 Task: Add the action "remove the label yellow" from the card at to do list.
Action: Mouse pressed left at (865, 247)
Screenshot: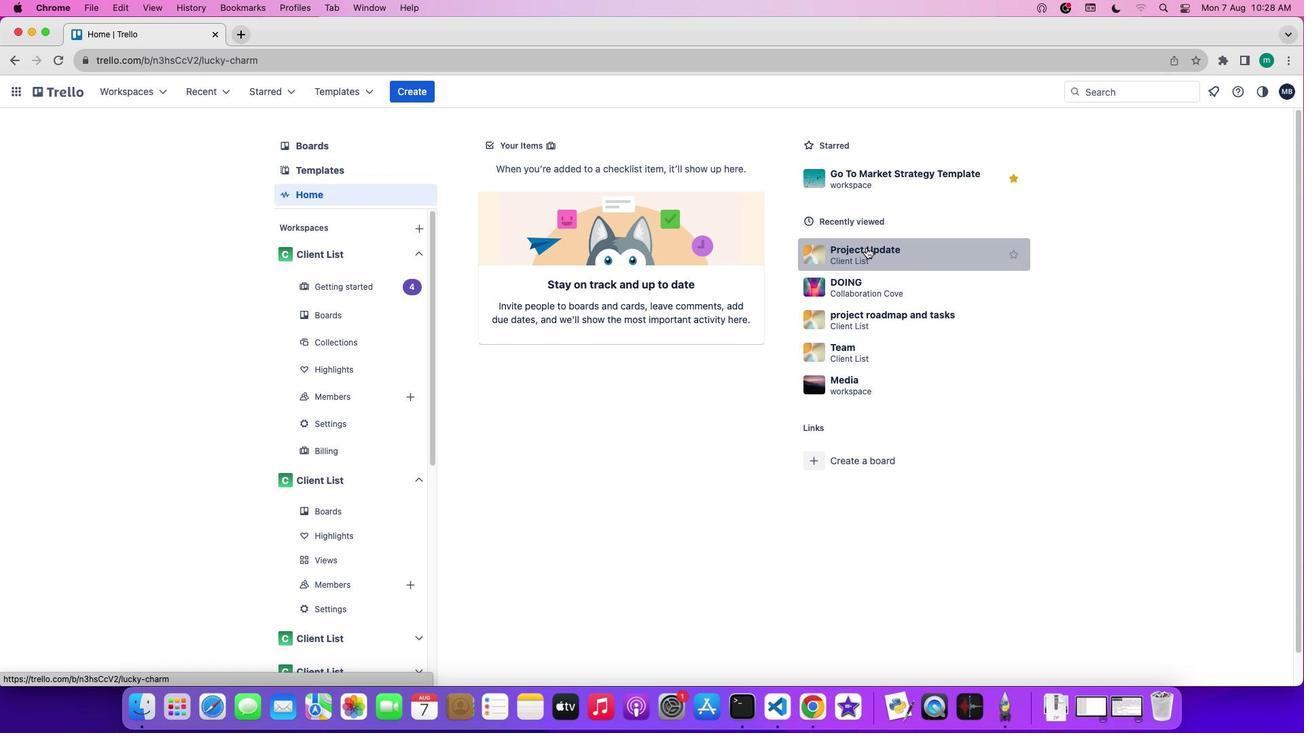 
Action: Mouse moved to (354, 192)
Screenshot: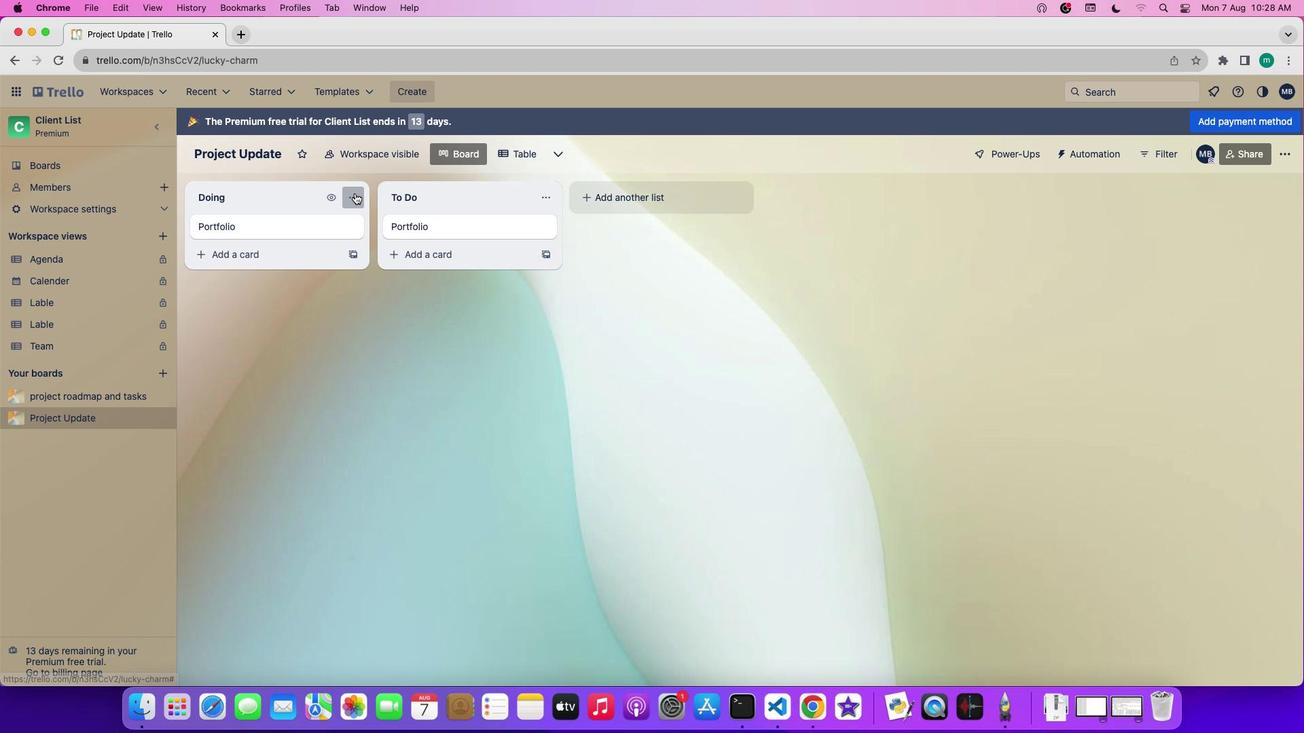 
Action: Mouse pressed left at (354, 192)
Screenshot: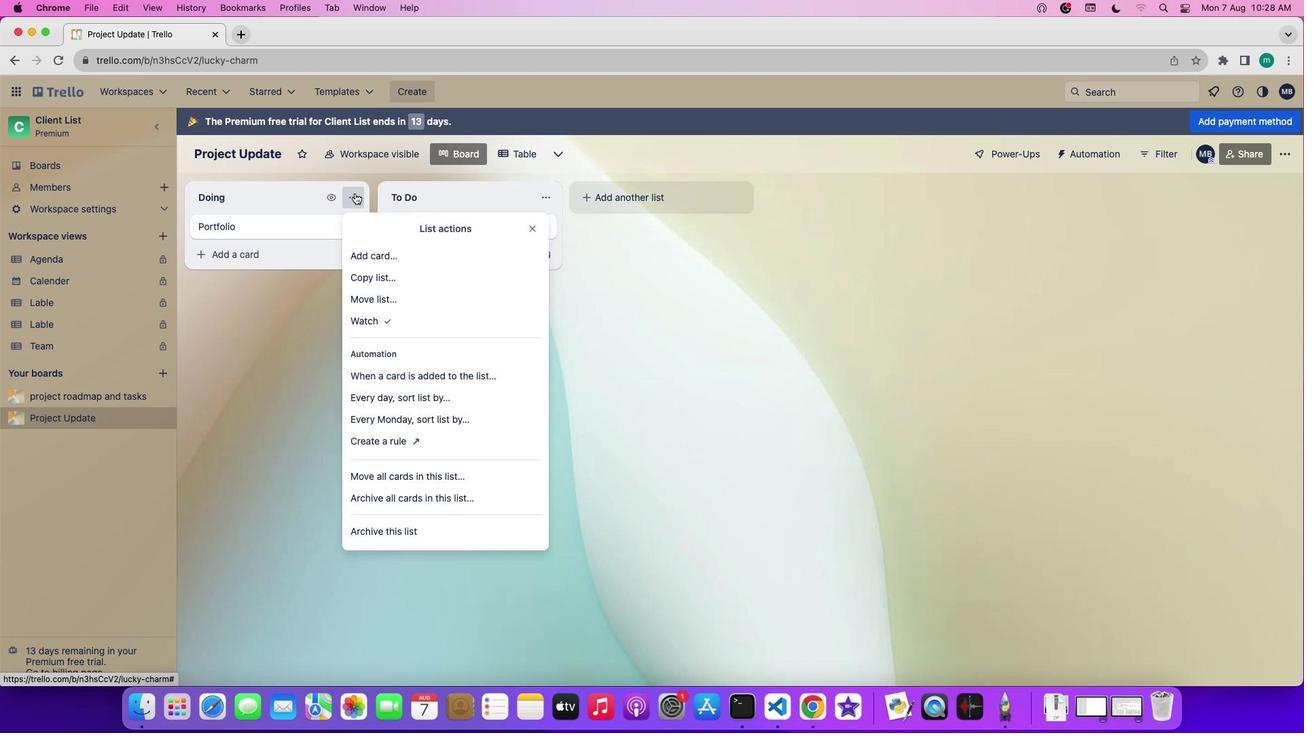 
Action: Mouse moved to (402, 373)
Screenshot: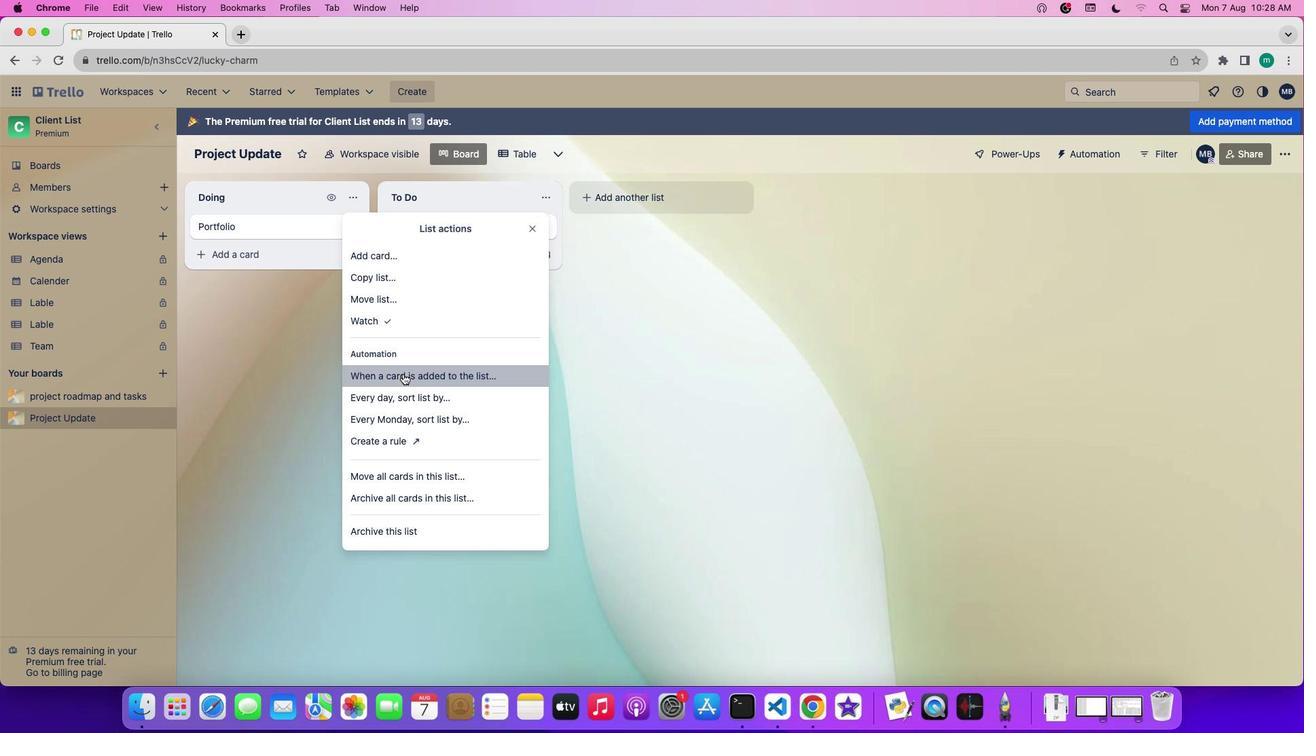 
Action: Mouse pressed left at (402, 373)
Screenshot: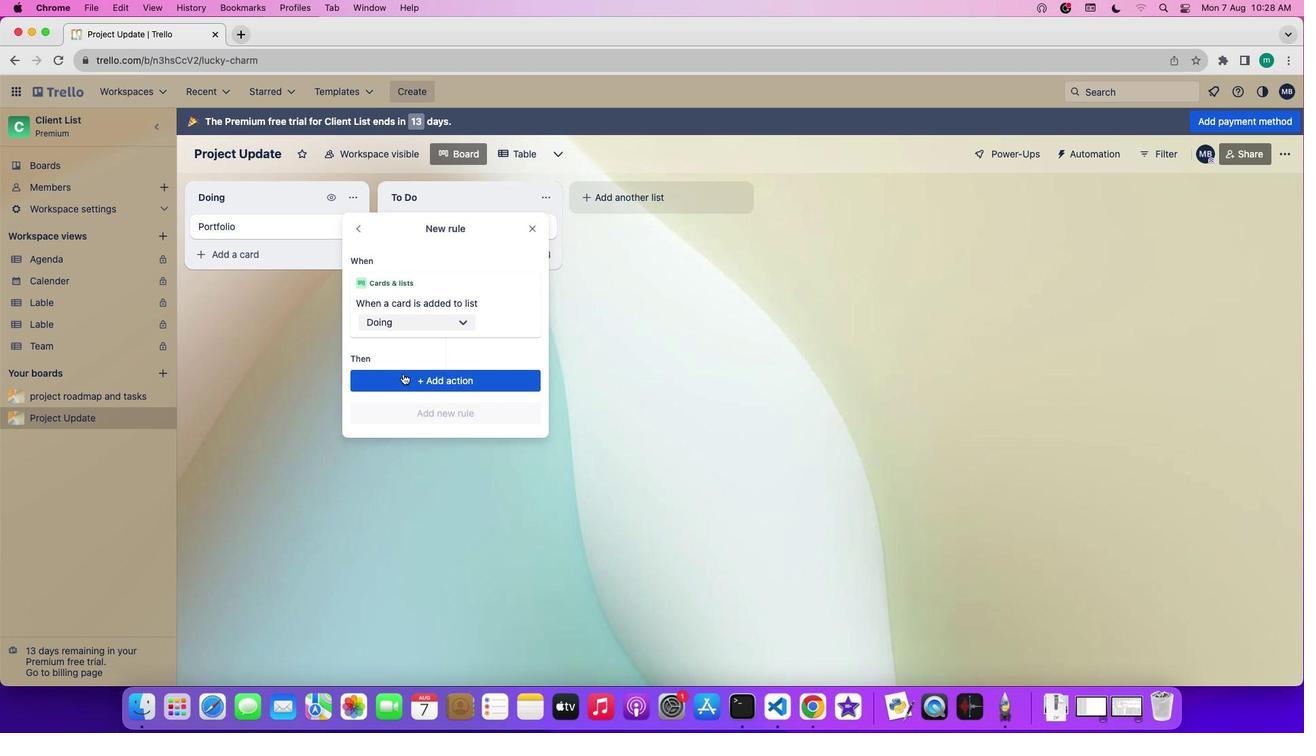 
Action: Mouse moved to (439, 376)
Screenshot: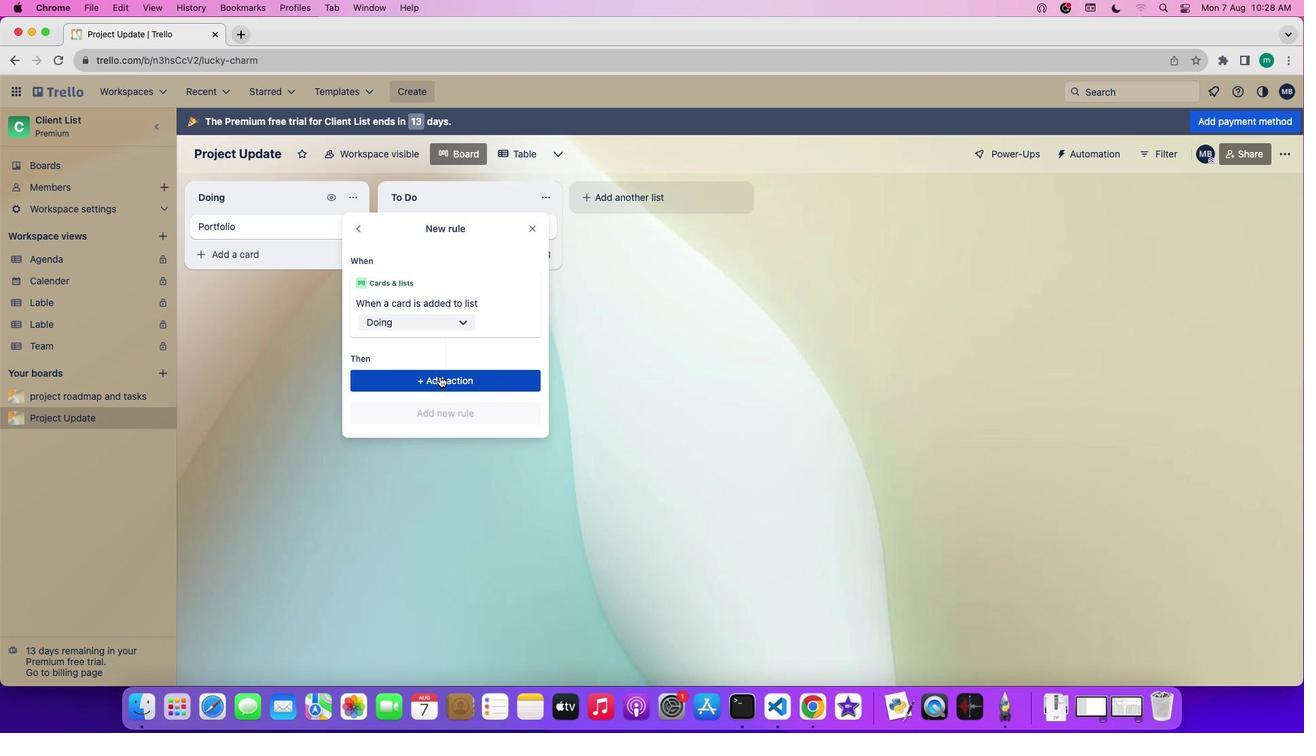
Action: Mouse pressed left at (439, 376)
Screenshot: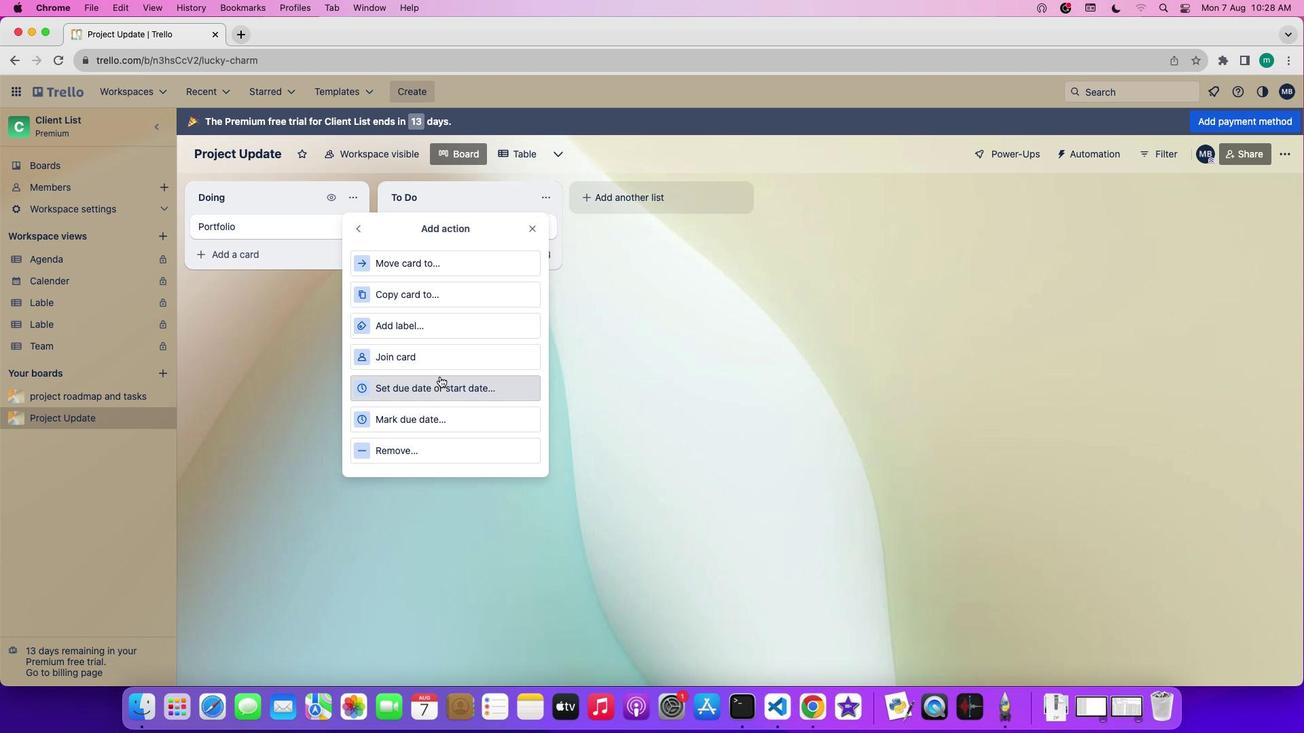 
Action: Mouse moved to (453, 448)
Screenshot: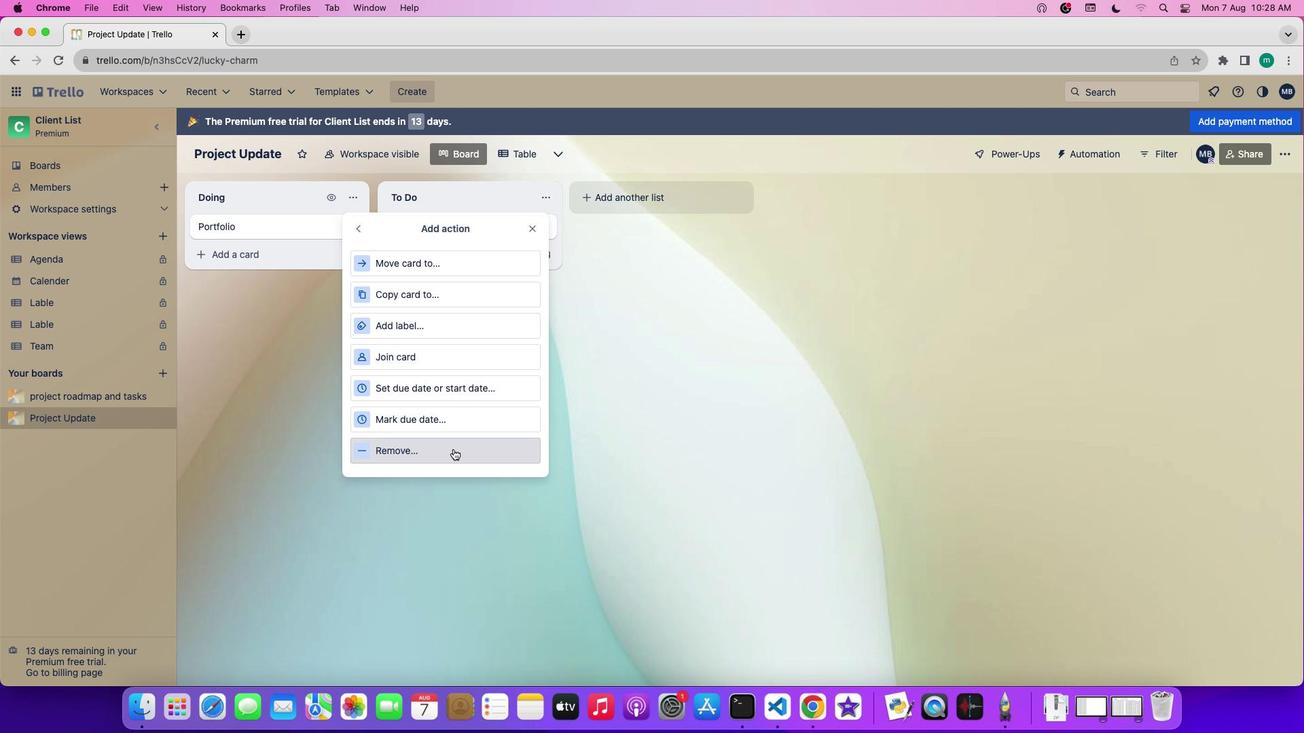 
Action: Mouse pressed left at (453, 448)
Screenshot: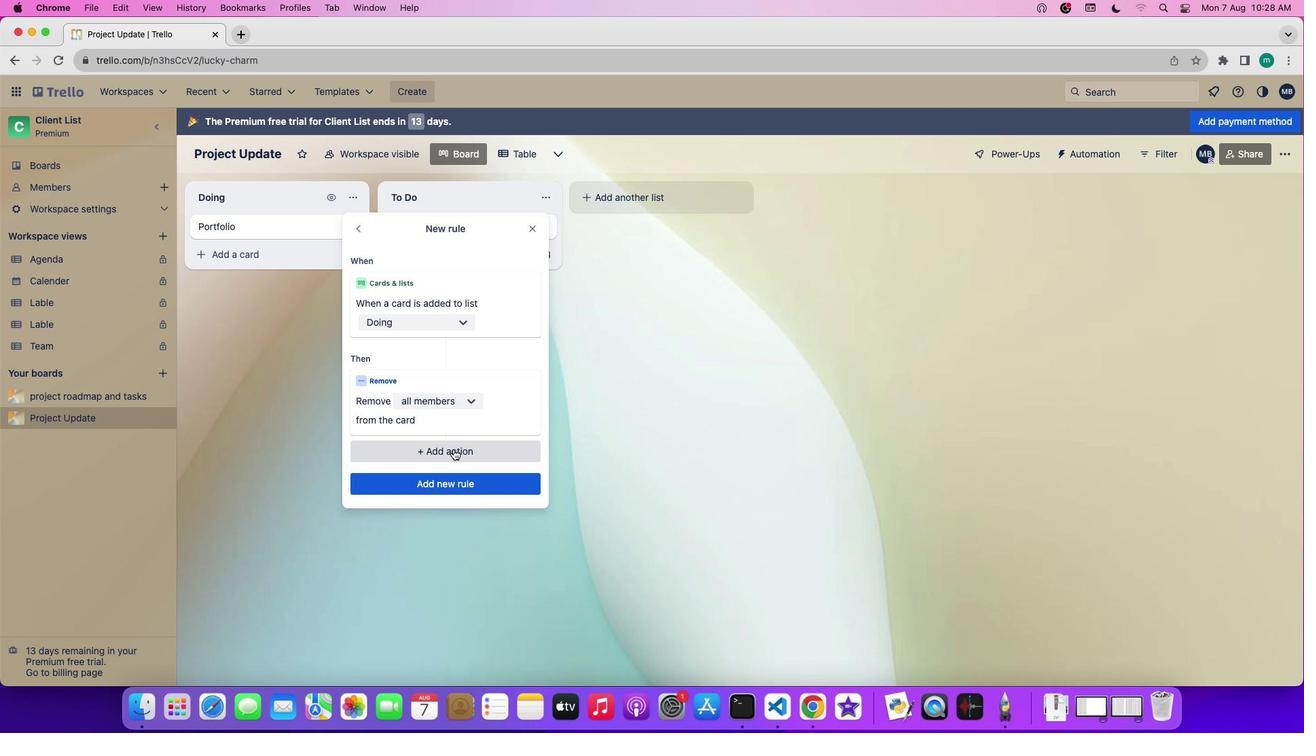 
Action: Mouse moved to (439, 324)
Screenshot: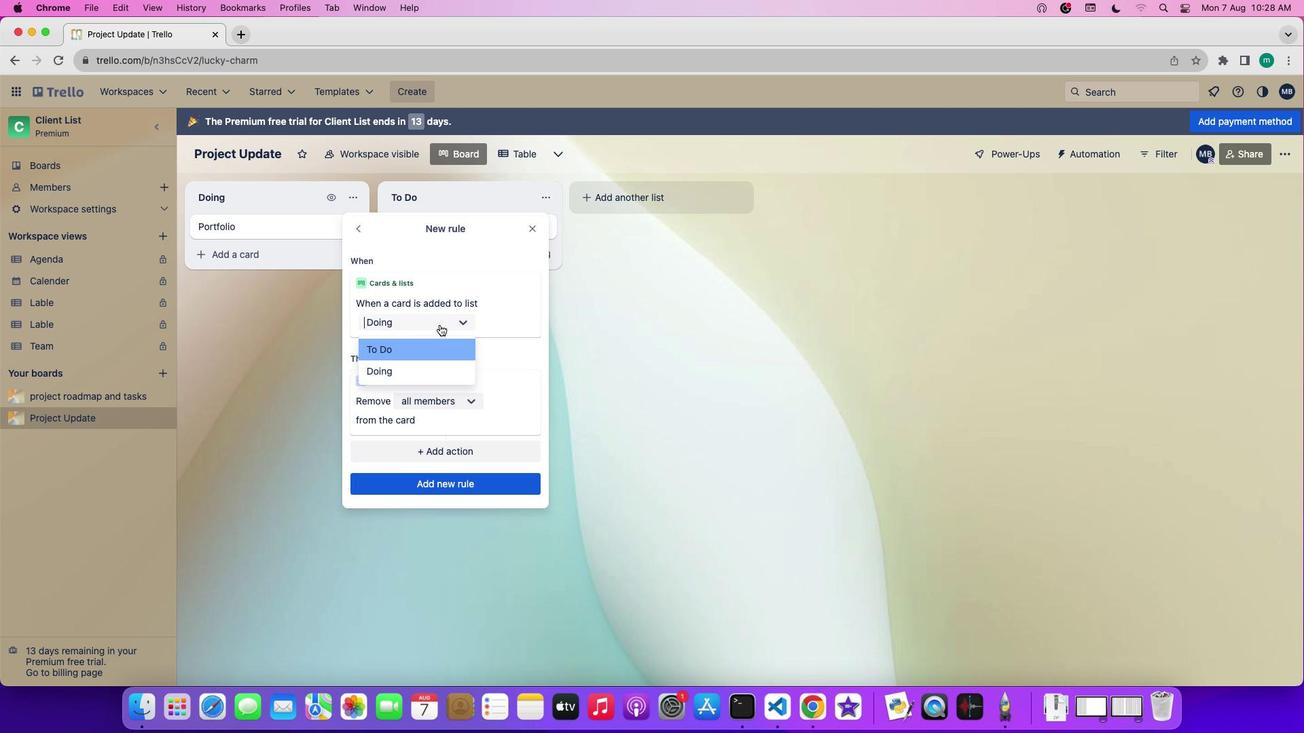 
Action: Mouse pressed left at (439, 324)
Screenshot: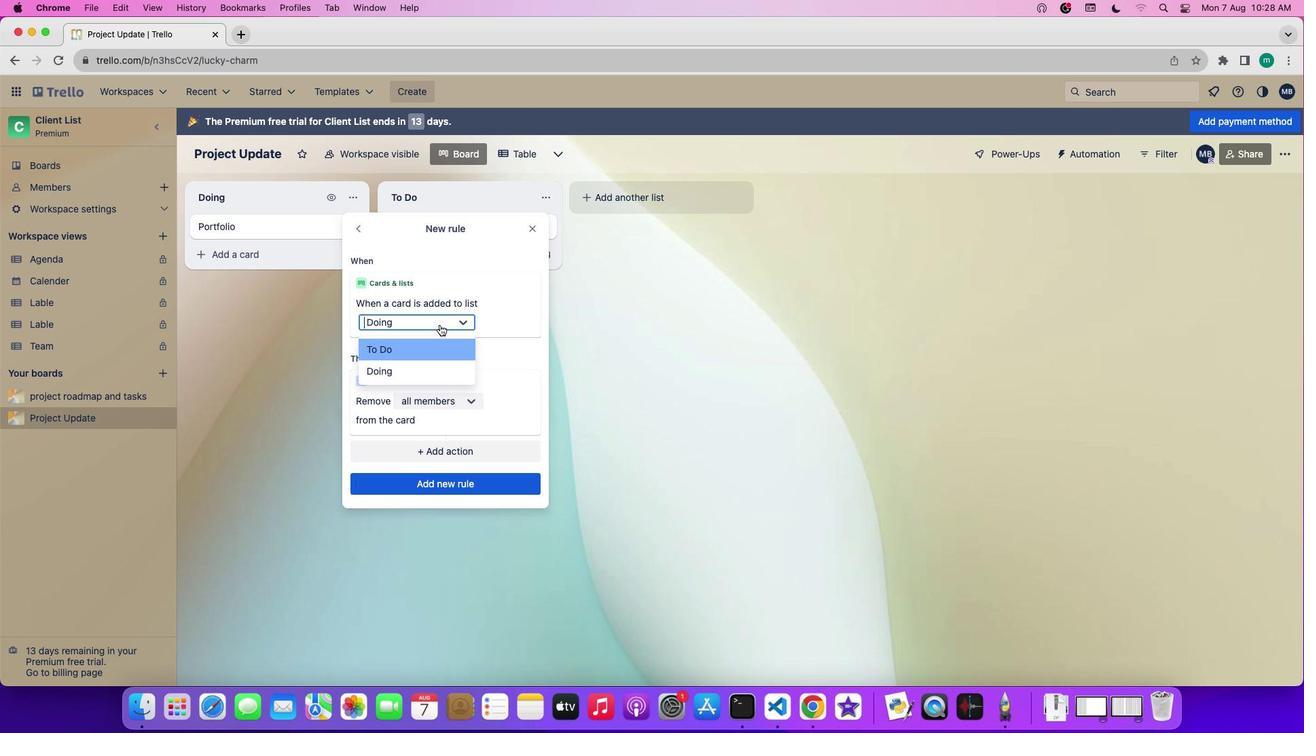 
Action: Mouse moved to (433, 350)
Screenshot: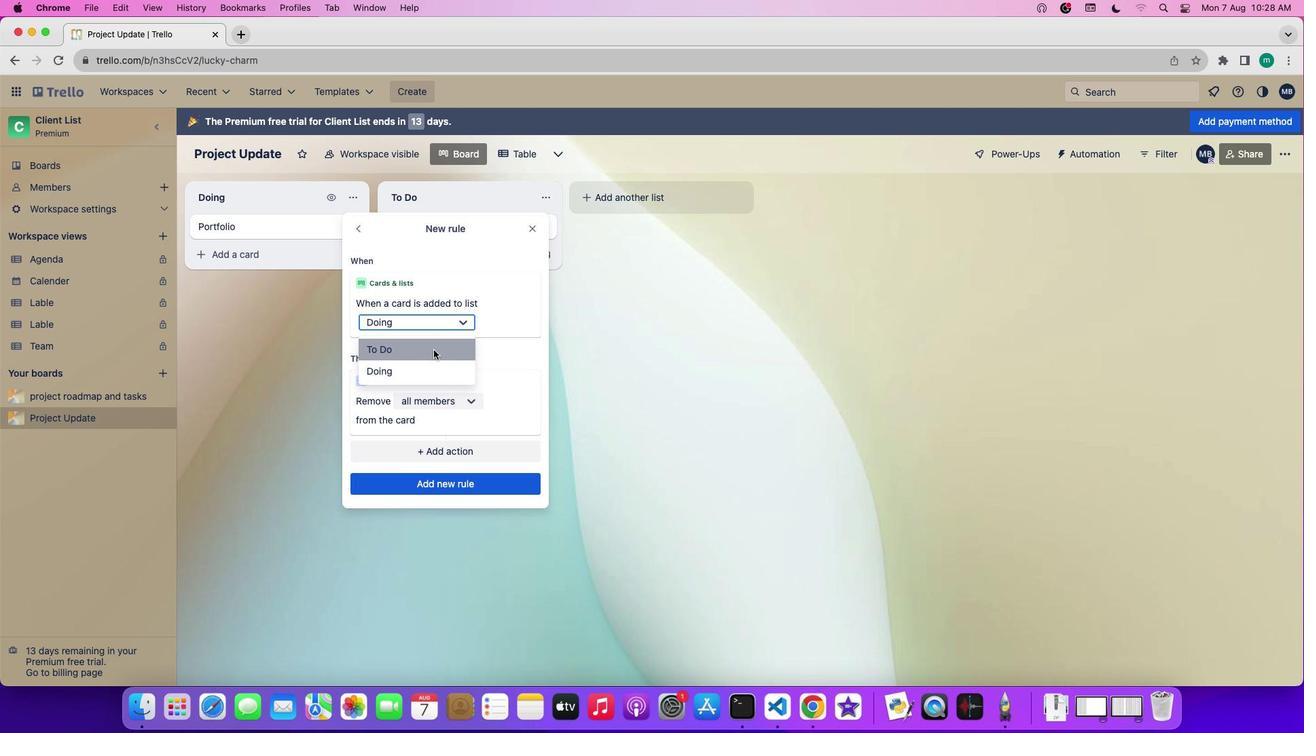 
Action: Mouse pressed left at (433, 350)
Screenshot: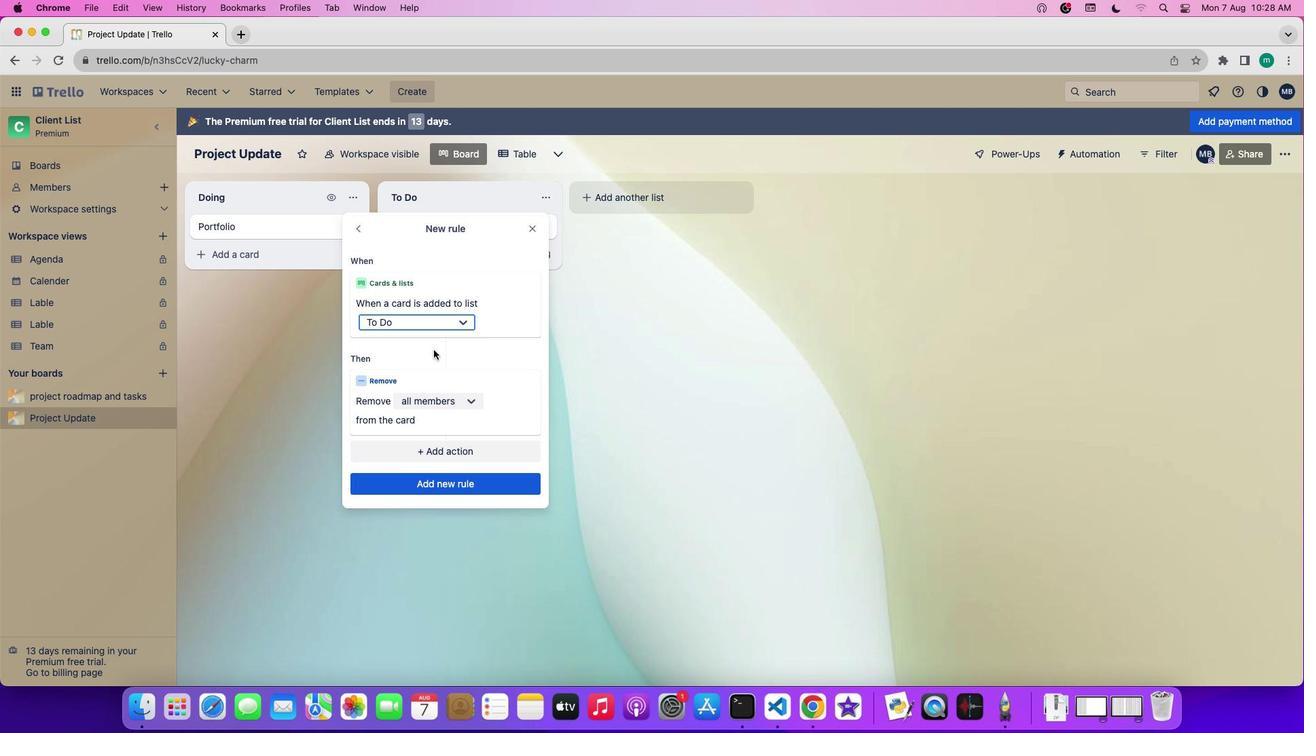 
Action: Mouse moved to (460, 404)
Screenshot: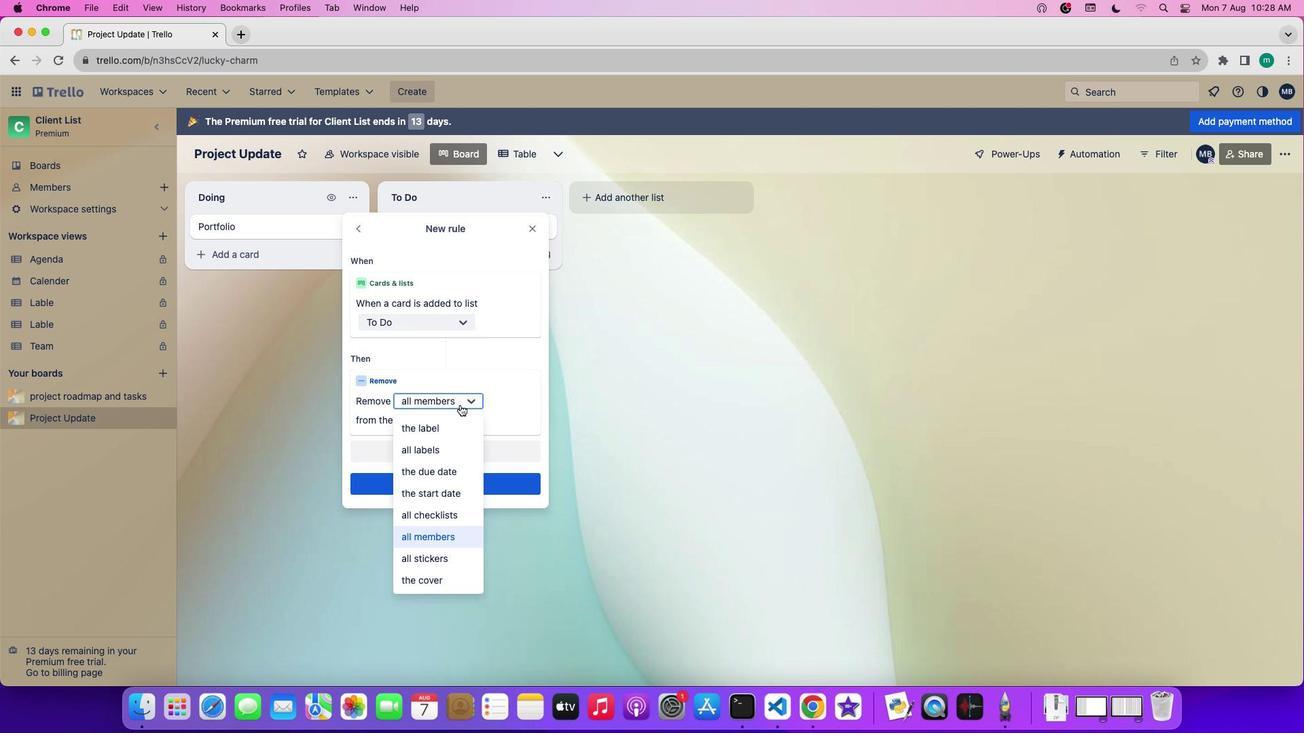 
Action: Mouse pressed left at (460, 404)
Screenshot: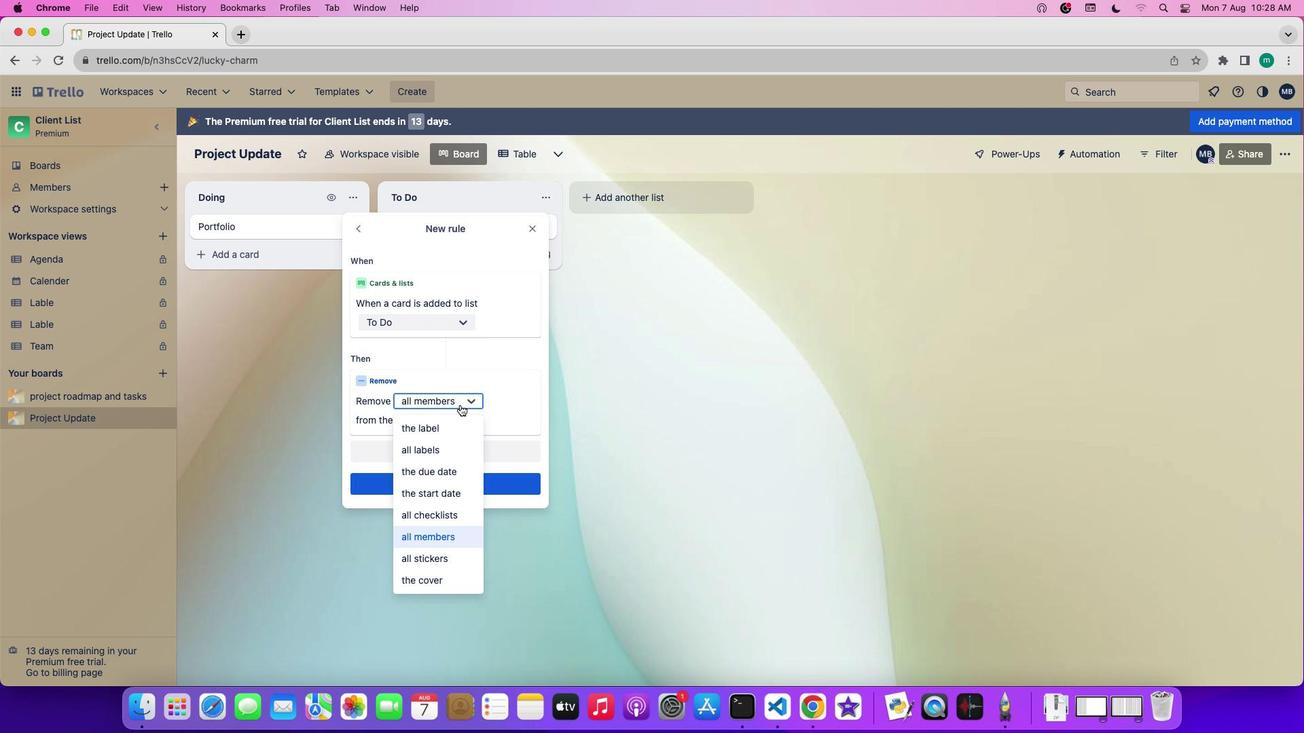 
Action: Mouse moved to (455, 425)
Screenshot: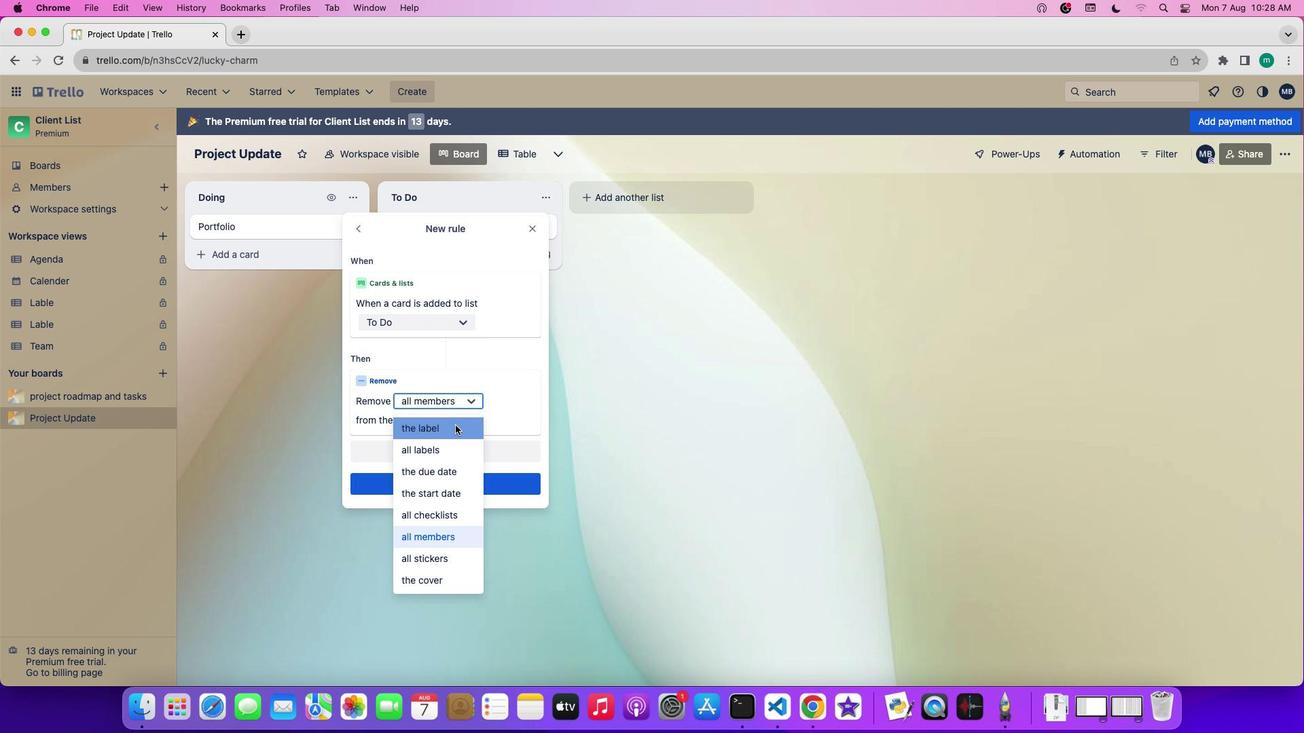 
Action: Mouse pressed left at (455, 425)
Screenshot: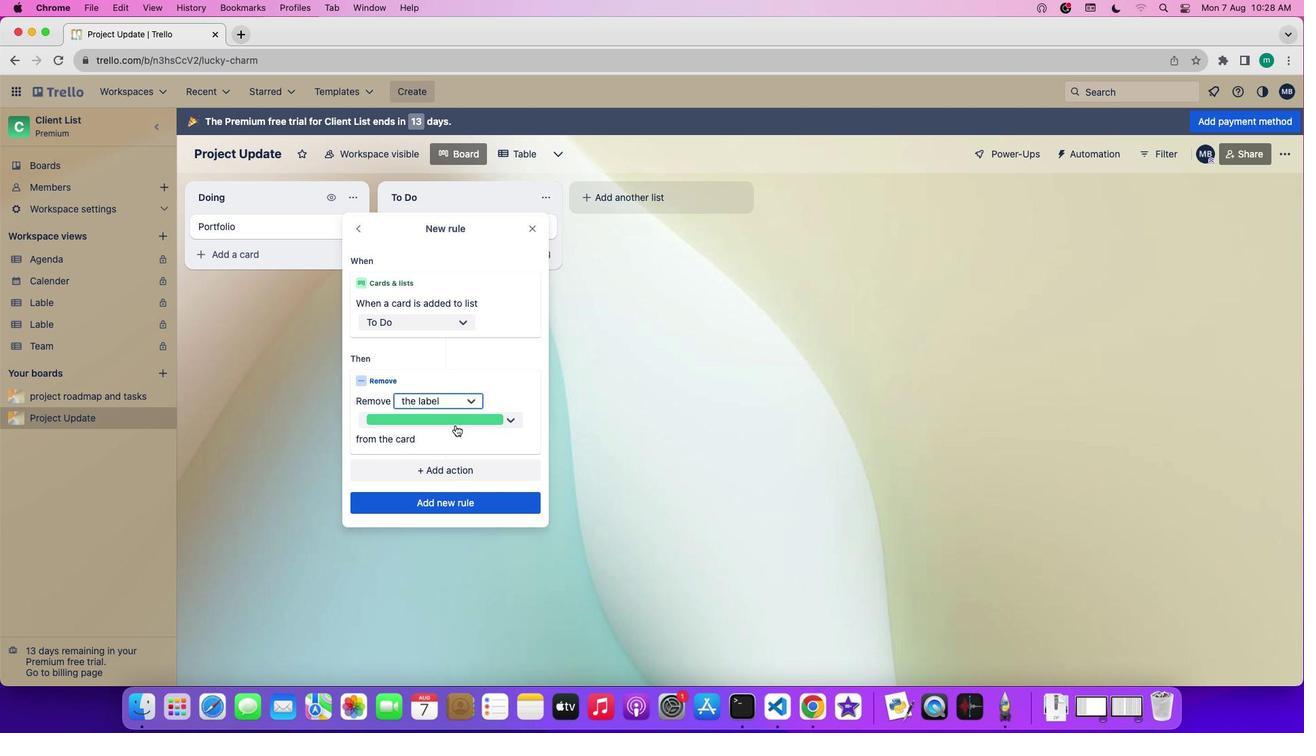 
Action: Mouse moved to (513, 421)
Screenshot: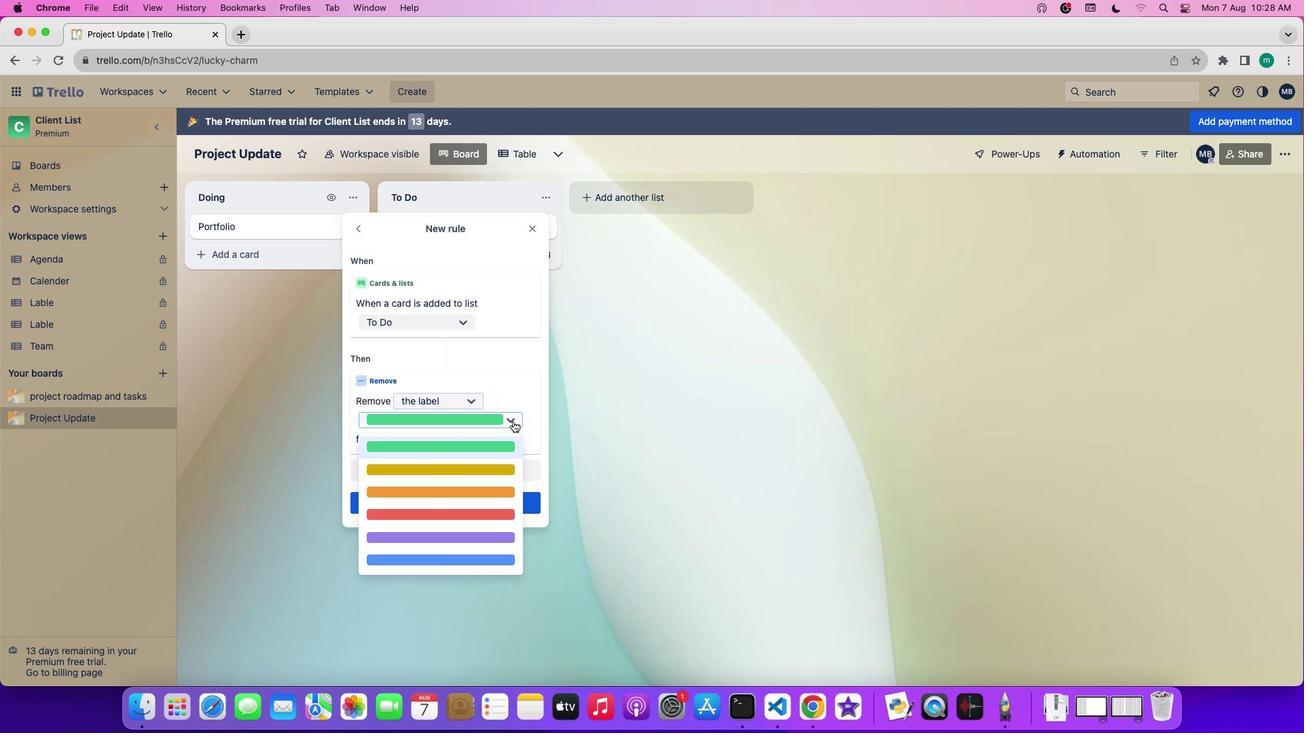 
Action: Mouse pressed left at (513, 421)
Screenshot: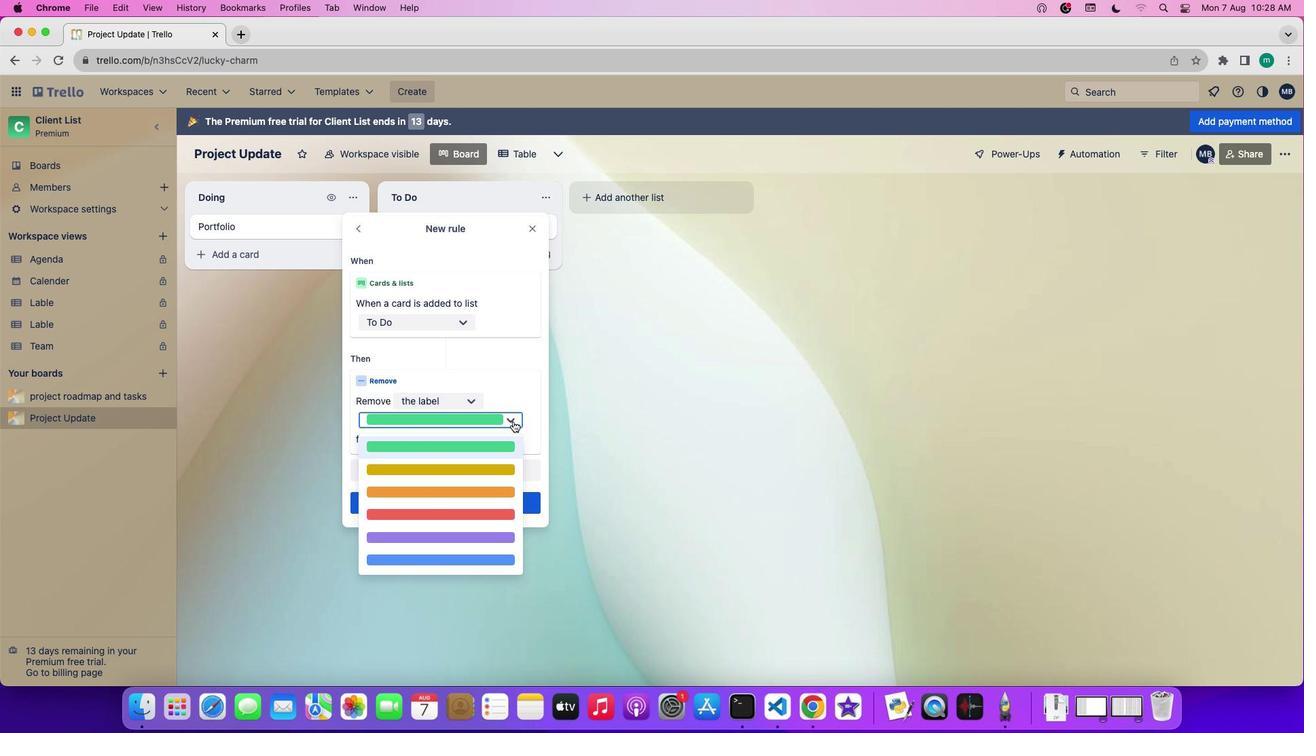
Action: Mouse moved to (498, 463)
Screenshot: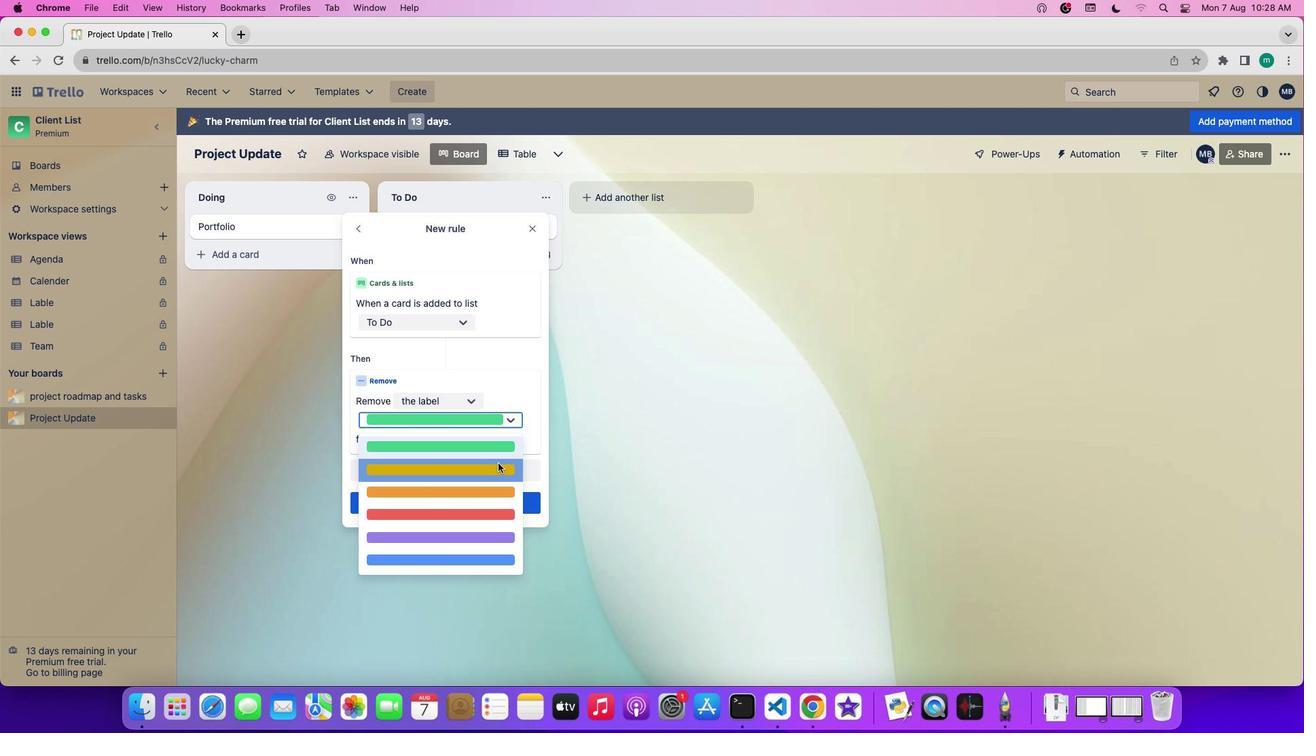 
Action: Mouse pressed left at (498, 463)
Screenshot: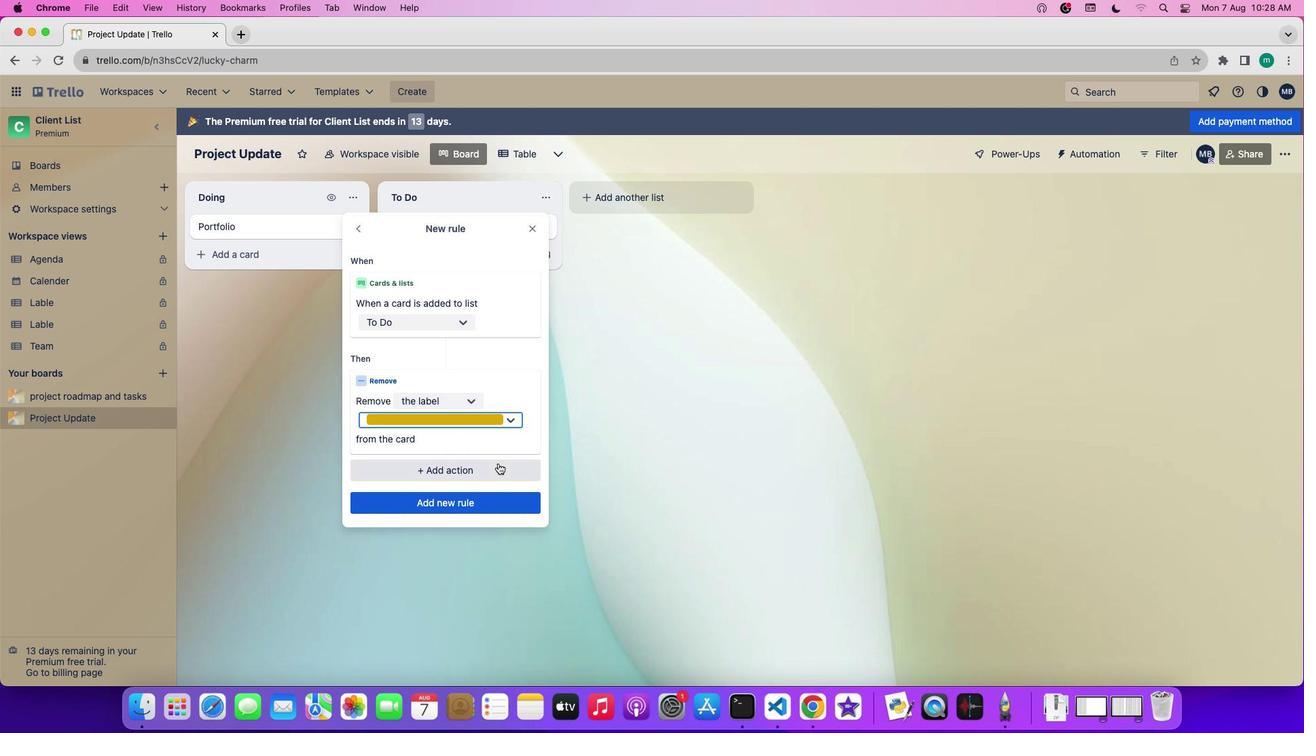 
